Task: Create a due date automation trigger when advanced on, on the wednesday of the week before a card is due add dates not starting tomorrow at 11:00 AM.
Action: Mouse moved to (939, 77)
Screenshot: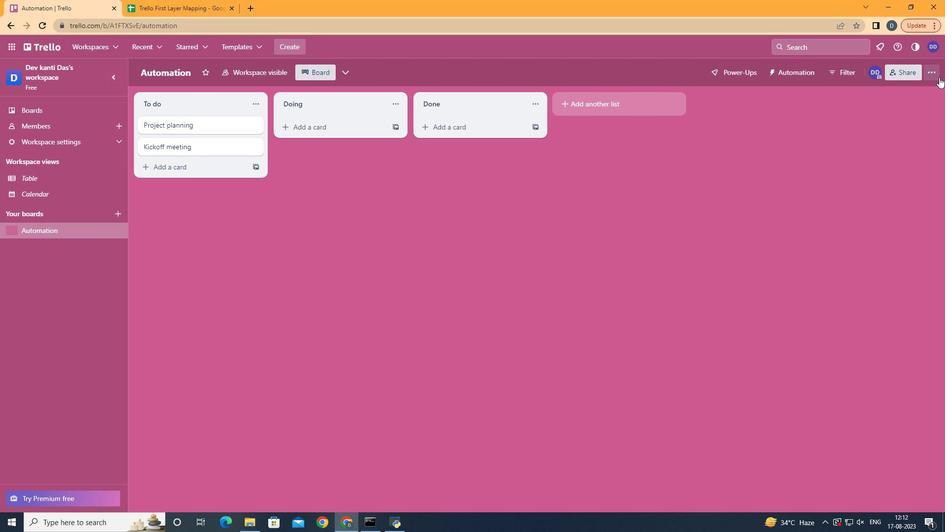 
Action: Mouse pressed left at (939, 77)
Screenshot: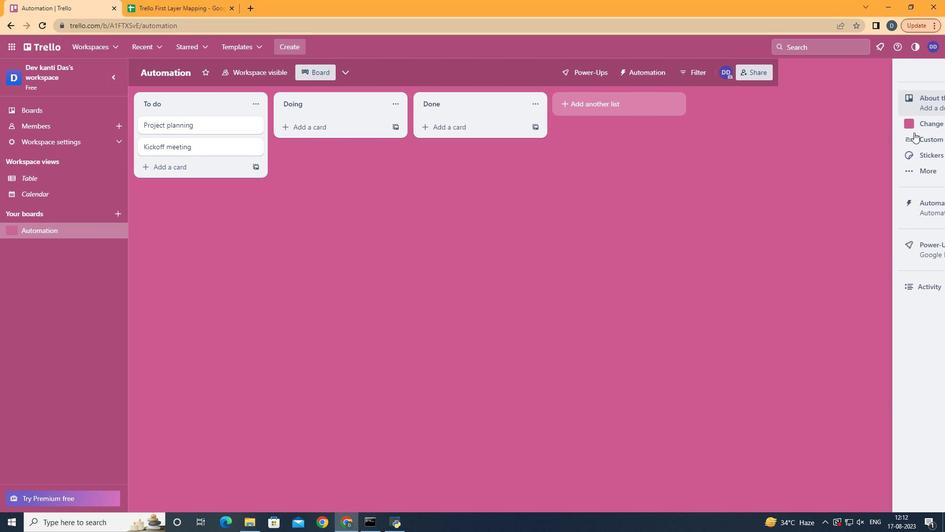 
Action: Mouse moved to (852, 214)
Screenshot: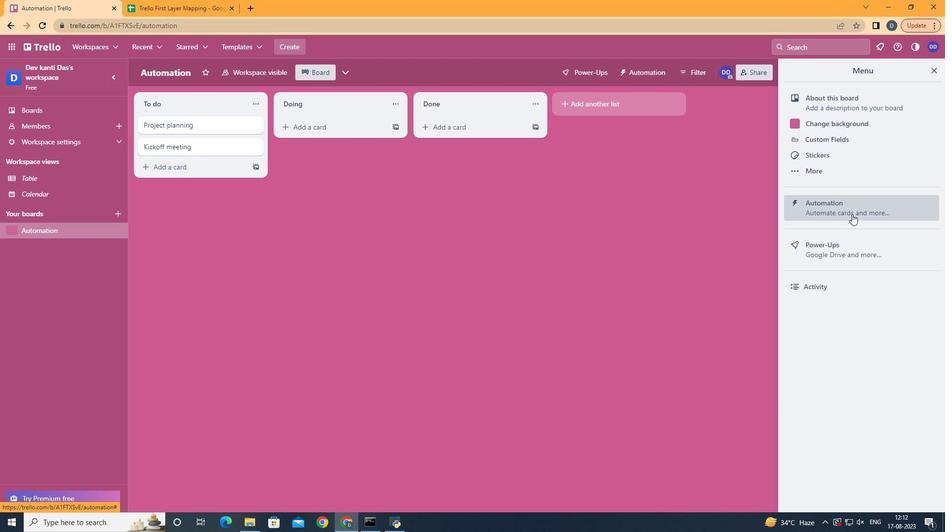 
Action: Mouse pressed left at (852, 214)
Screenshot: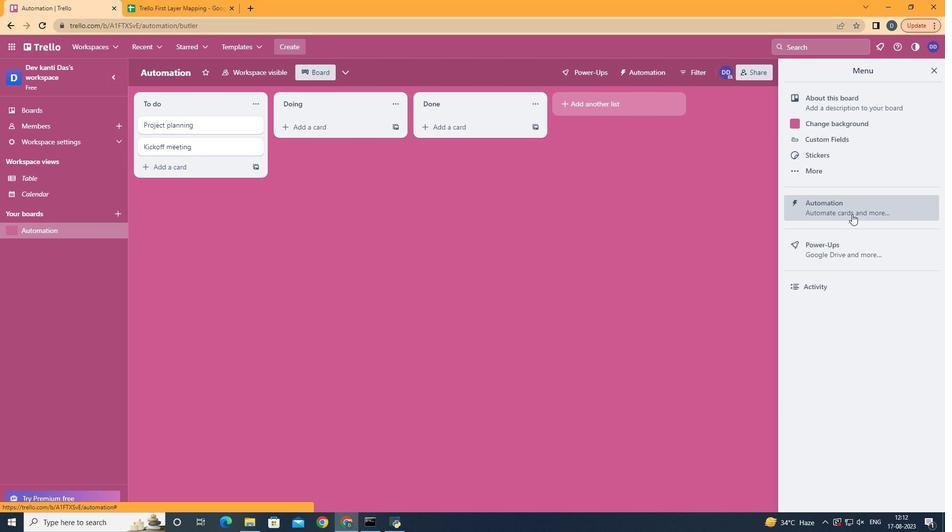 
Action: Mouse moved to (179, 192)
Screenshot: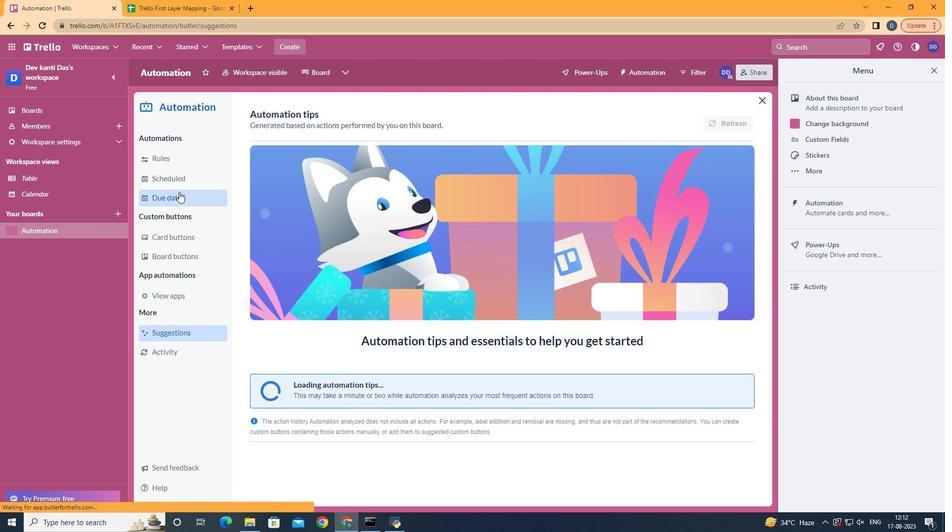 
Action: Mouse pressed left at (179, 192)
Screenshot: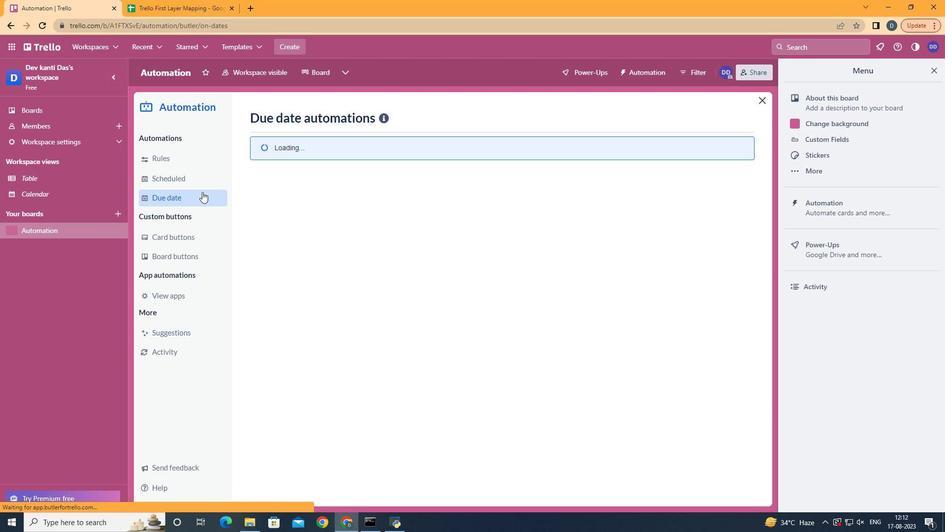 
Action: Mouse moved to (692, 115)
Screenshot: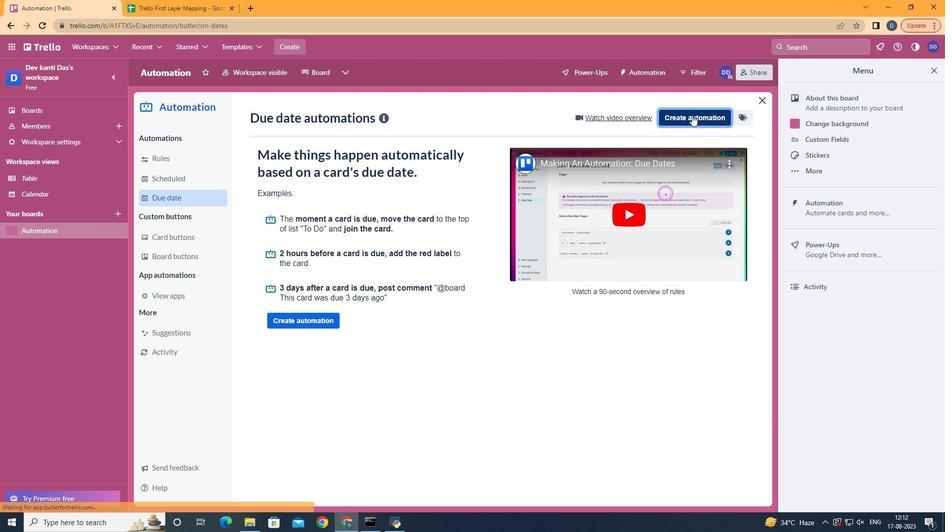 
Action: Mouse pressed left at (692, 115)
Screenshot: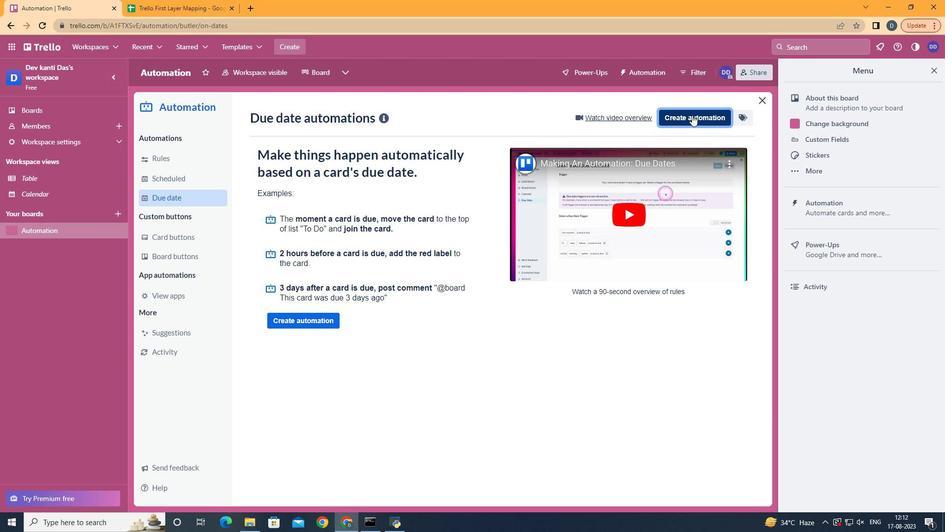 
Action: Mouse moved to (491, 222)
Screenshot: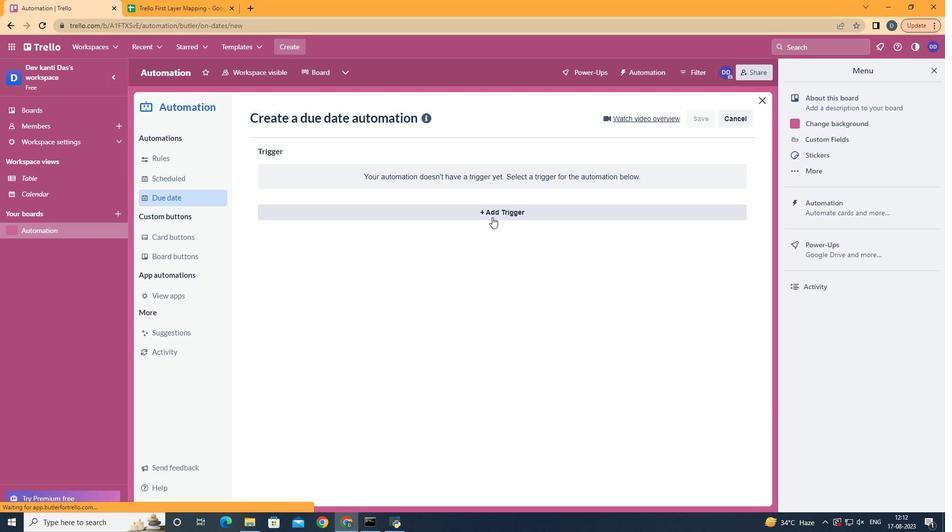 
Action: Mouse pressed left at (491, 222)
Screenshot: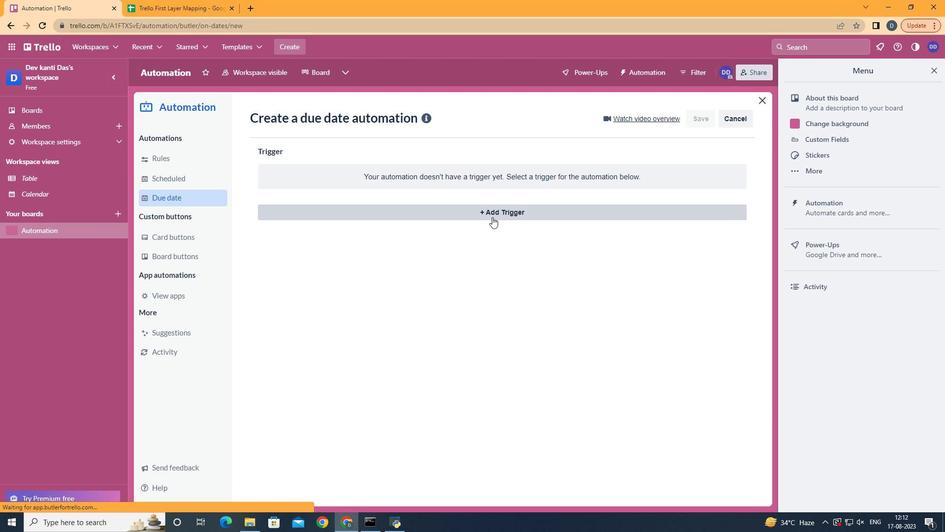 
Action: Mouse moved to (492, 217)
Screenshot: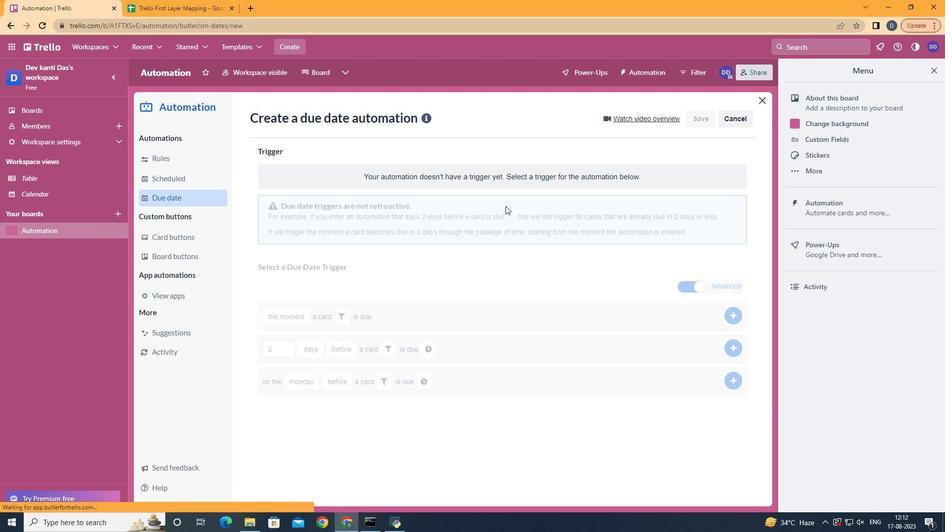 
Action: Mouse pressed left at (492, 217)
Screenshot: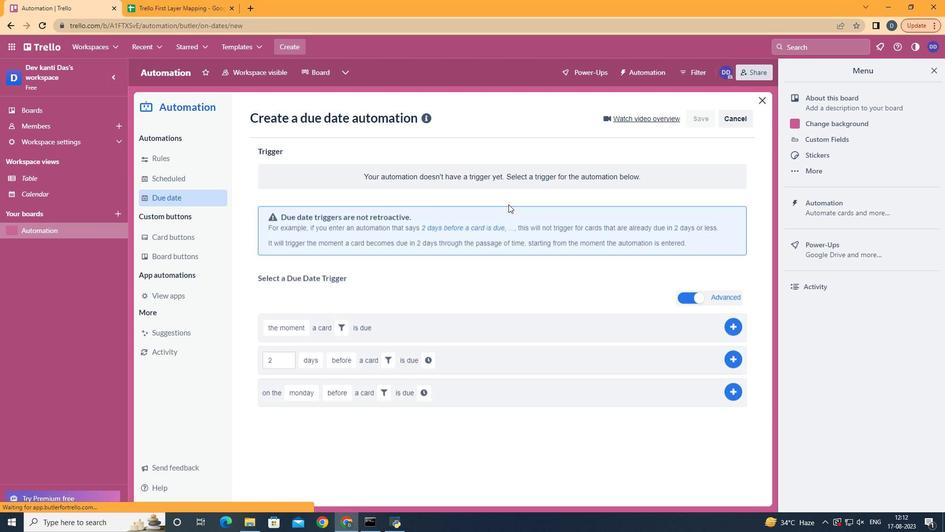 
Action: Mouse moved to (334, 302)
Screenshot: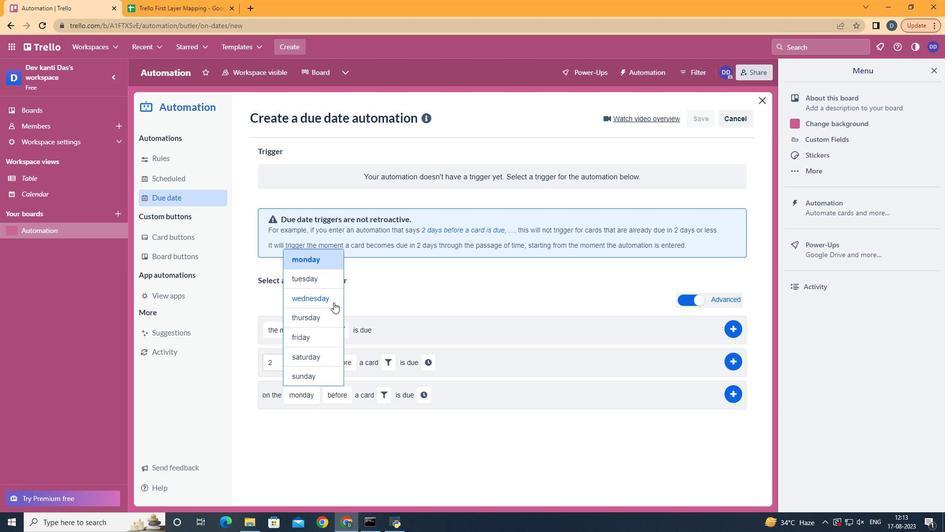 
Action: Mouse pressed left at (334, 302)
Screenshot: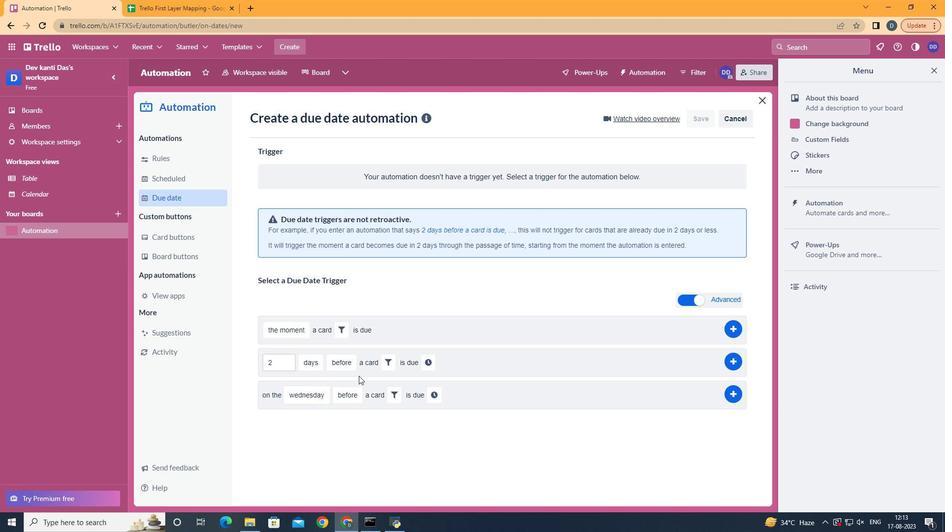 
Action: Mouse moved to (370, 468)
Screenshot: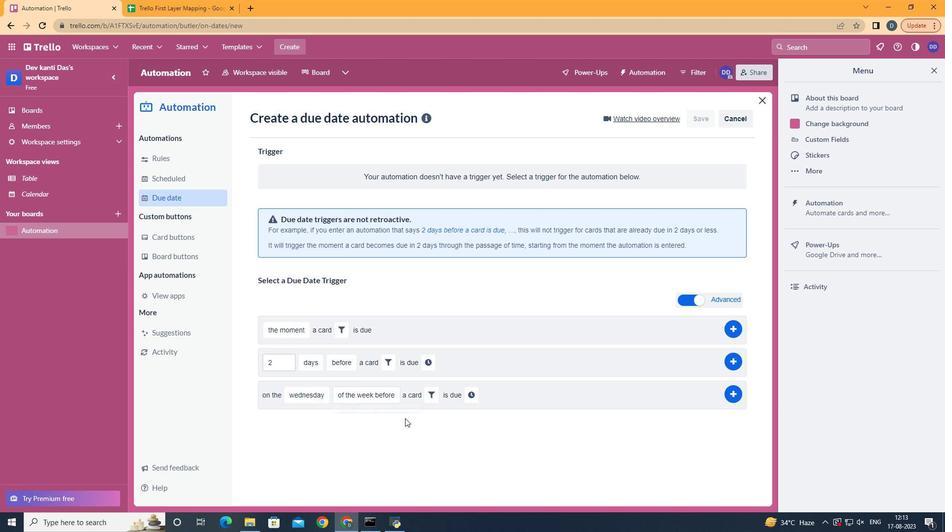
Action: Mouse pressed left at (370, 468)
Screenshot: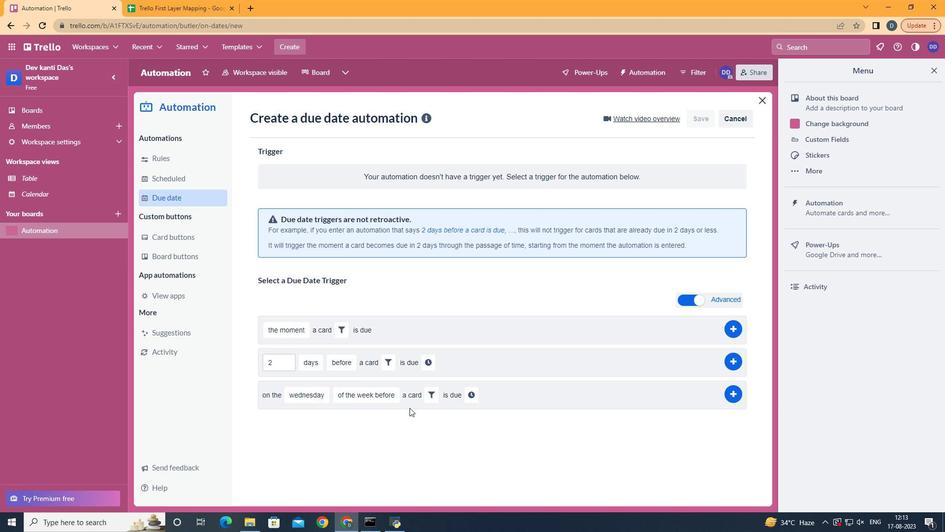 
Action: Mouse moved to (433, 387)
Screenshot: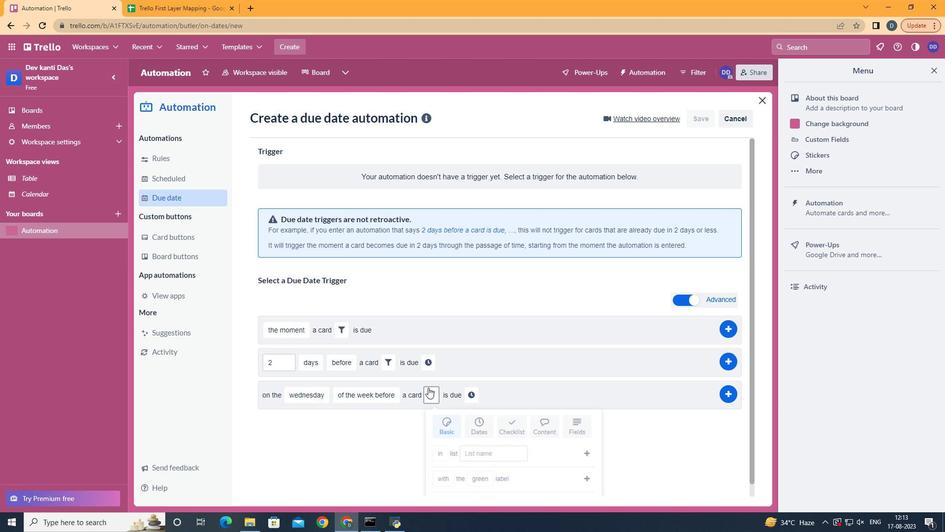 
Action: Mouse pressed left at (433, 387)
Screenshot: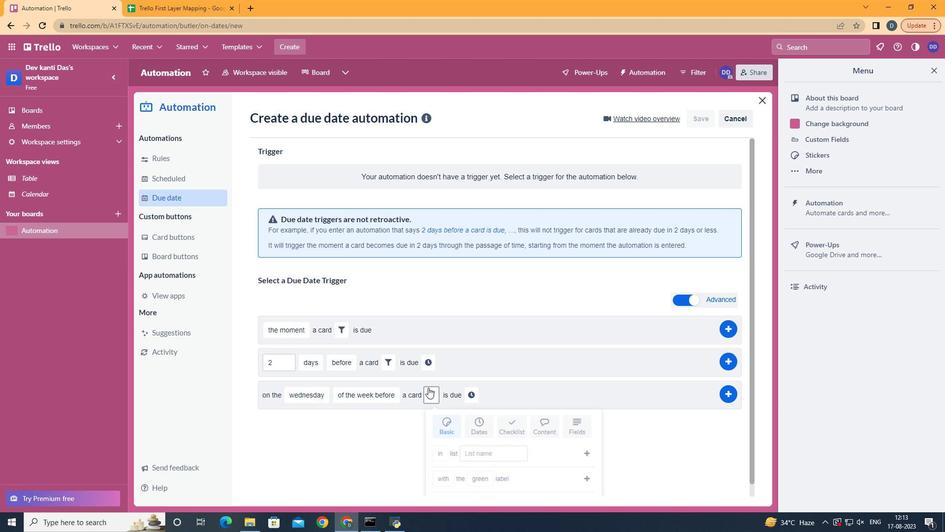 
Action: Mouse moved to (481, 425)
Screenshot: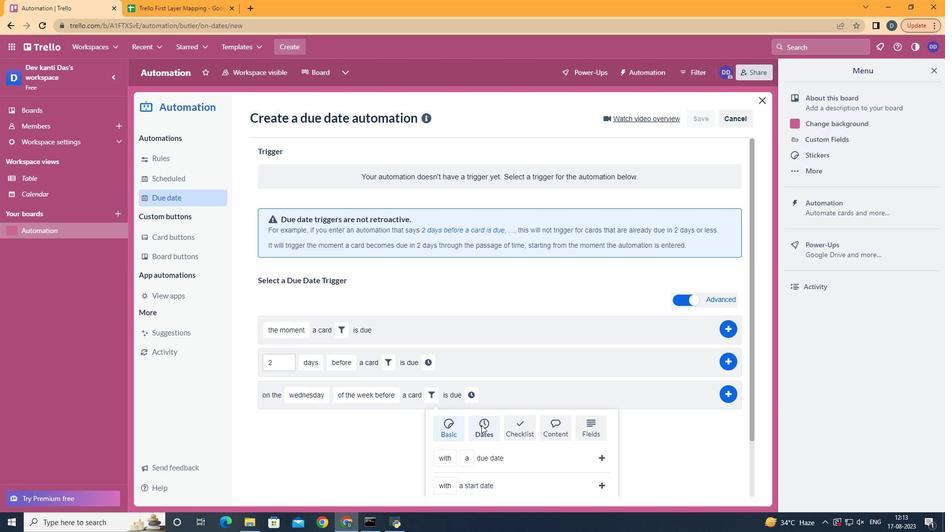 
Action: Mouse pressed left at (481, 425)
Screenshot: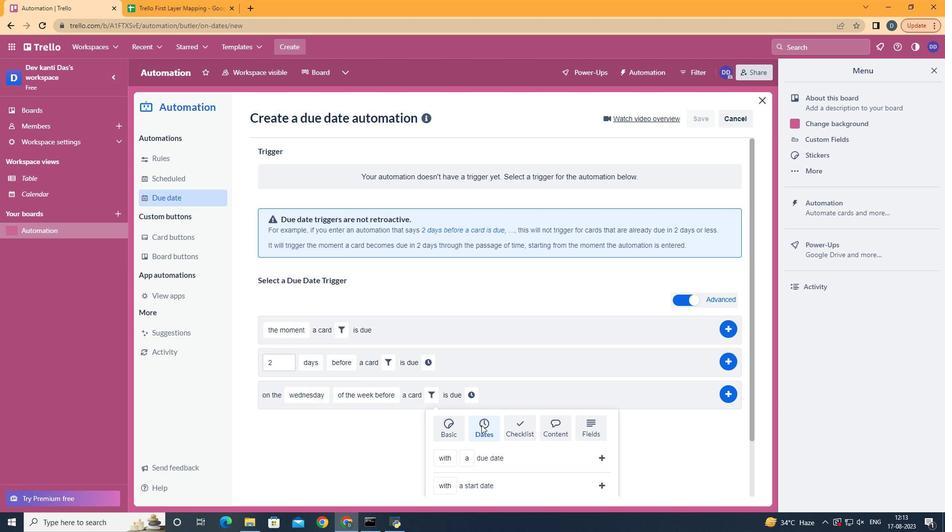 
Action: Mouse scrolled (481, 424) with delta (0, 0)
Screenshot: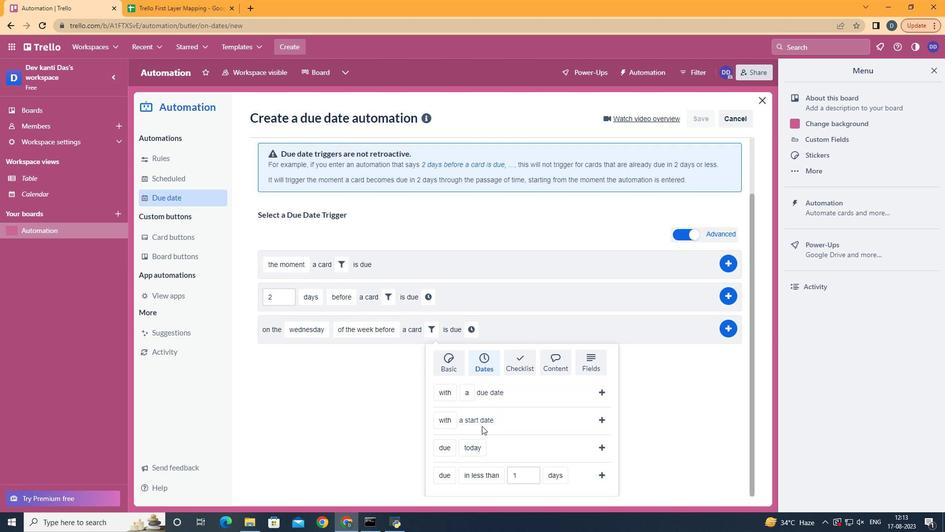 
Action: Mouse moved to (482, 426)
Screenshot: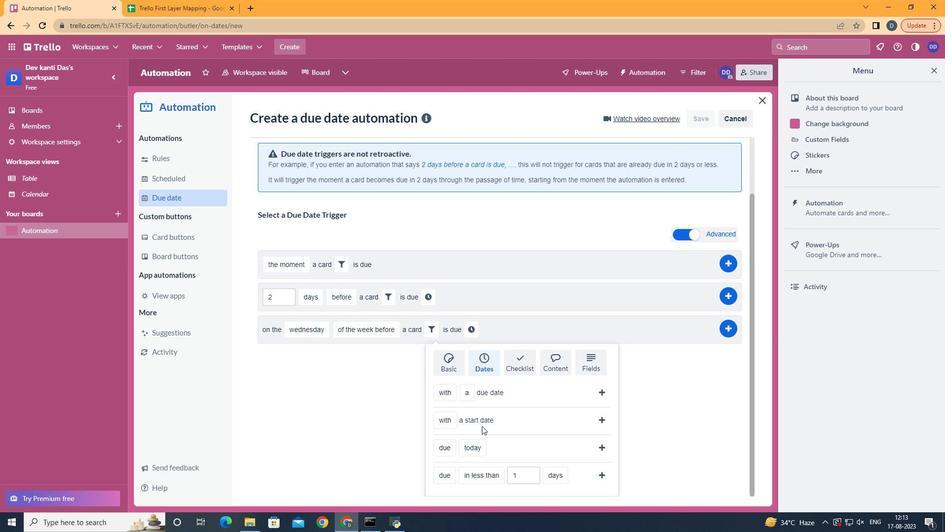 
Action: Mouse scrolled (482, 425) with delta (0, 0)
Screenshot: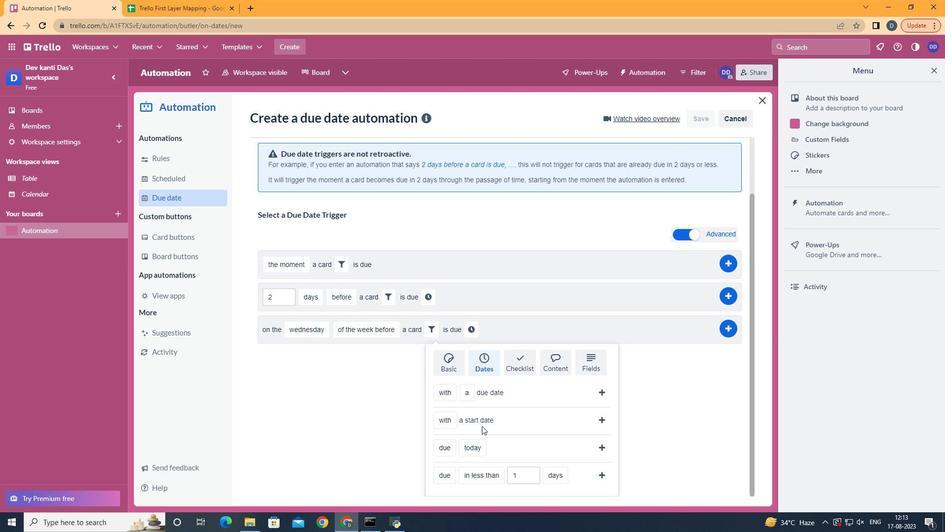 
Action: Mouse scrolled (482, 425) with delta (0, 0)
Screenshot: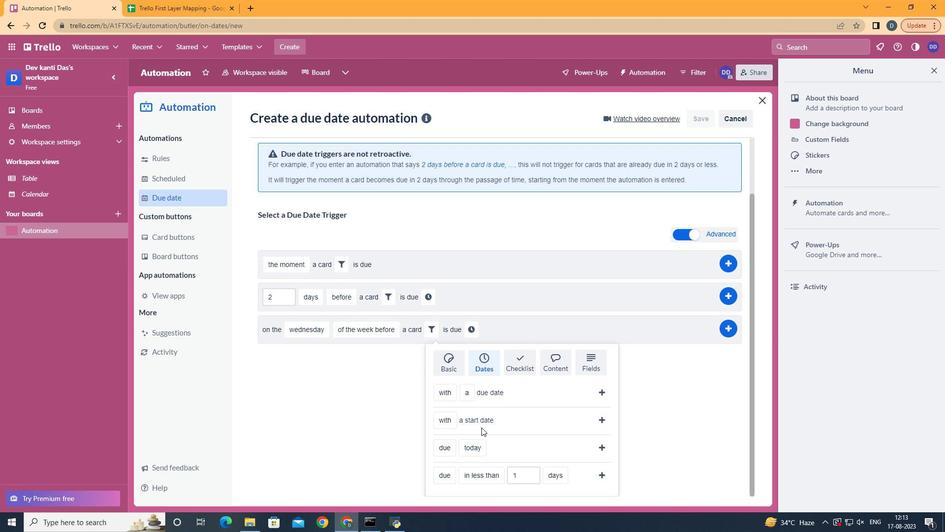 
Action: Mouse scrolled (482, 425) with delta (0, 0)
Screenshot: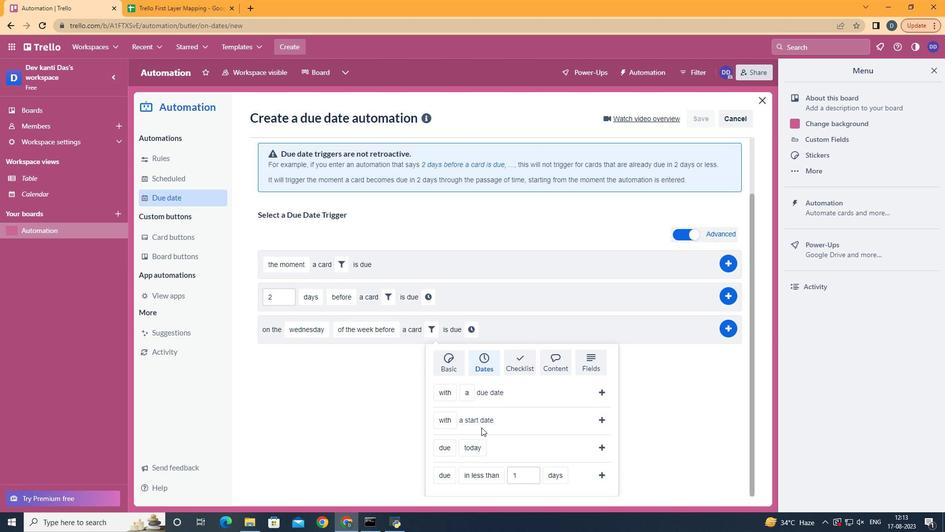 
Action: Mouse scrolled (482, 425) with delta (0, 0)
Screenshot: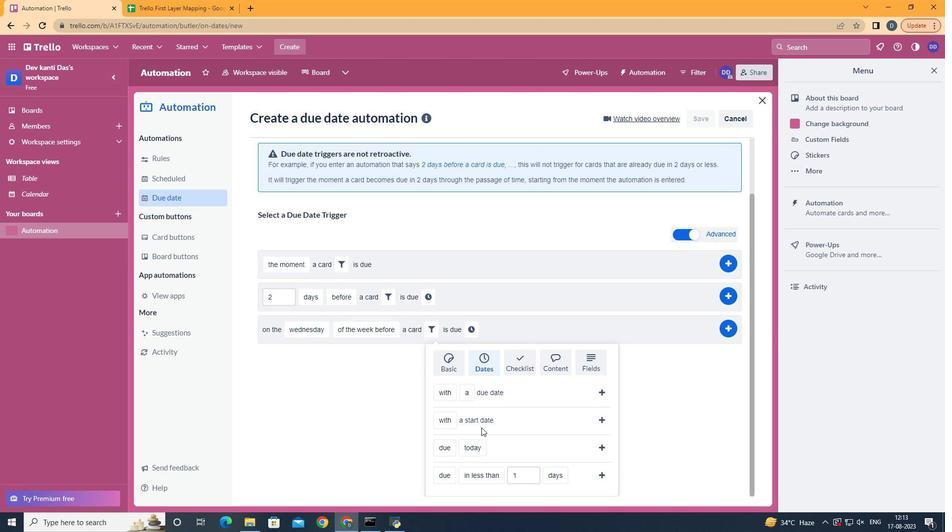 
Action: Mouse moved to (454, 426)
Screenshot: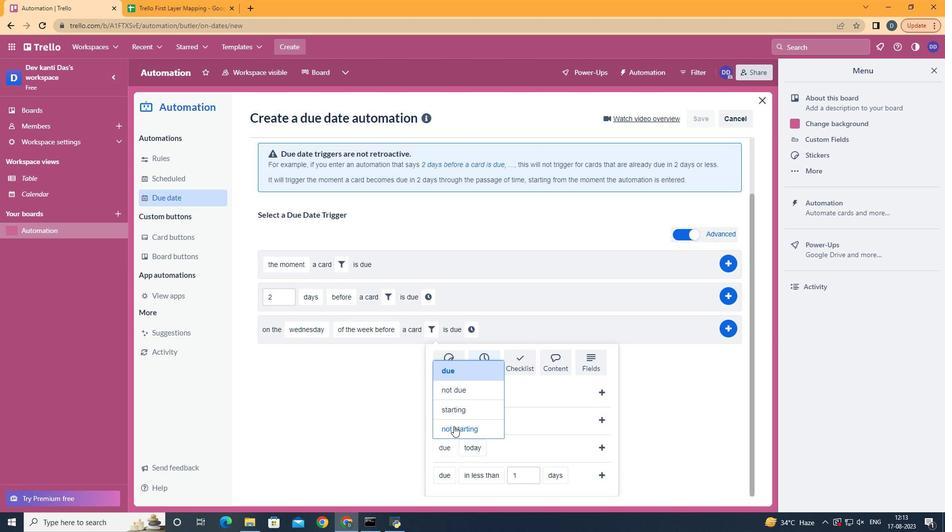 
Action: Mouse pressed left at (454, 426)
Screenshot: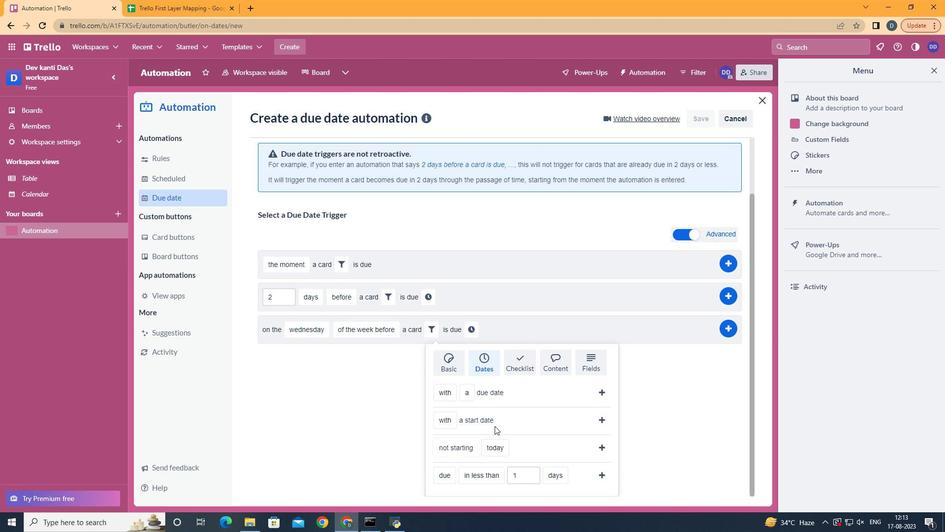 
Action: Mouse moved to (522, 348)
Screenshot: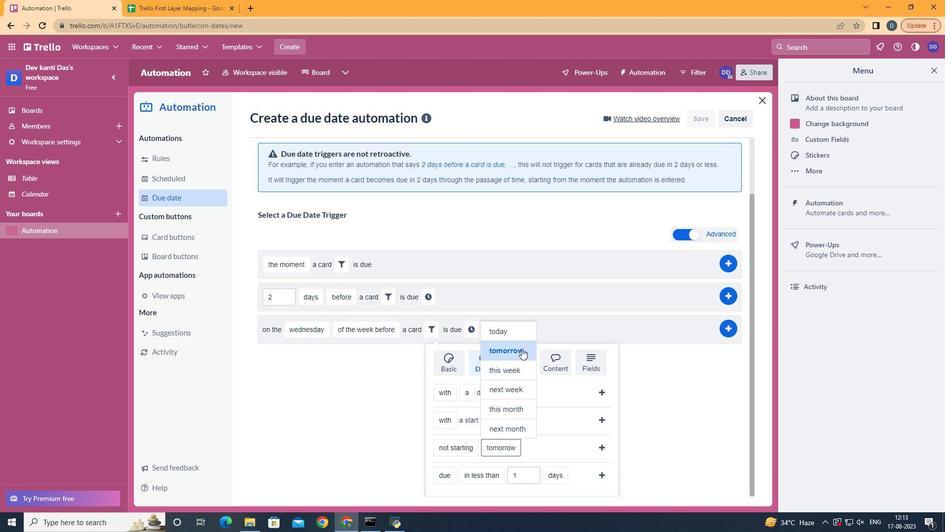 
Action: Mouse pressed left at (522, 348)
Screenshot: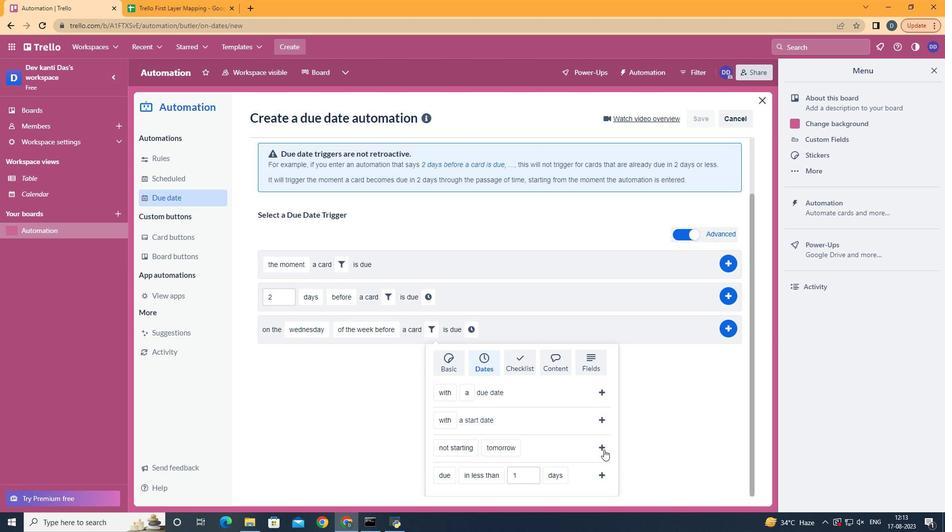 
Action: Mouse moved to (607, 451)
Screenshot: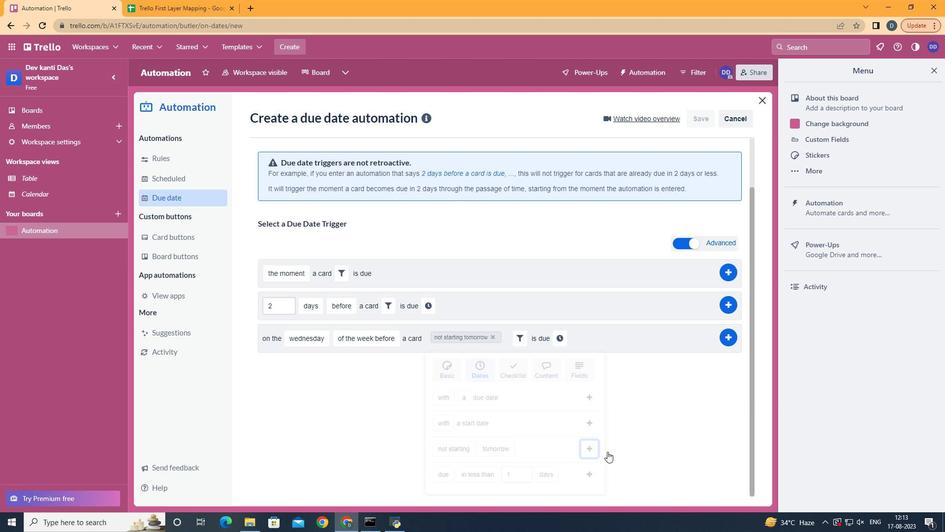 
Action: Mouse pressed left at (607, 451)
Screenshot: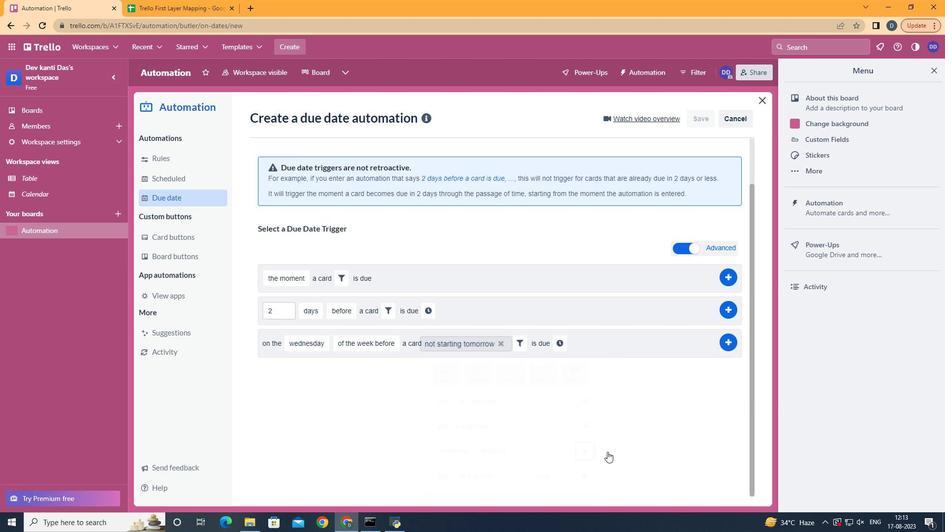 
Action: Mouse moved to (564, 391)
Screenshot: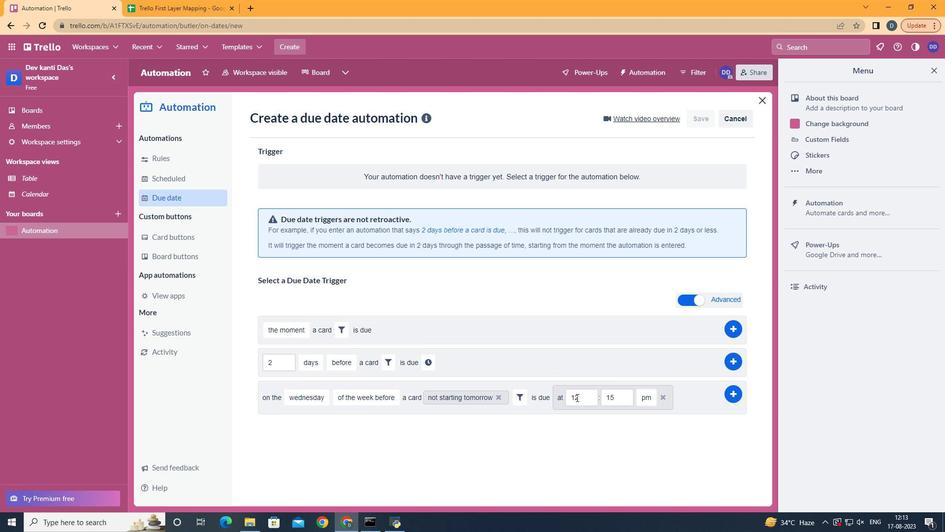
Action: Mouse pressed left at (564, 391)
Screenshot: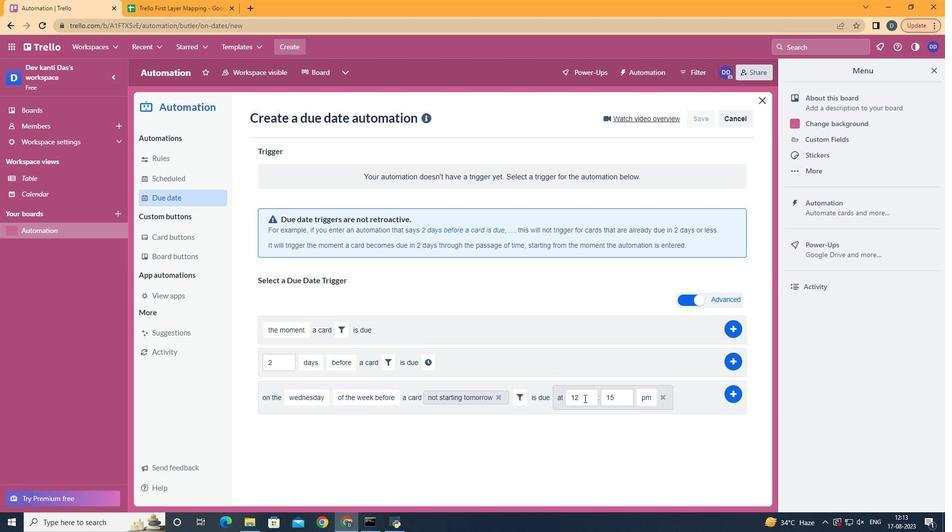 
Action: Mouse moved to (584, 398)
Screenshot: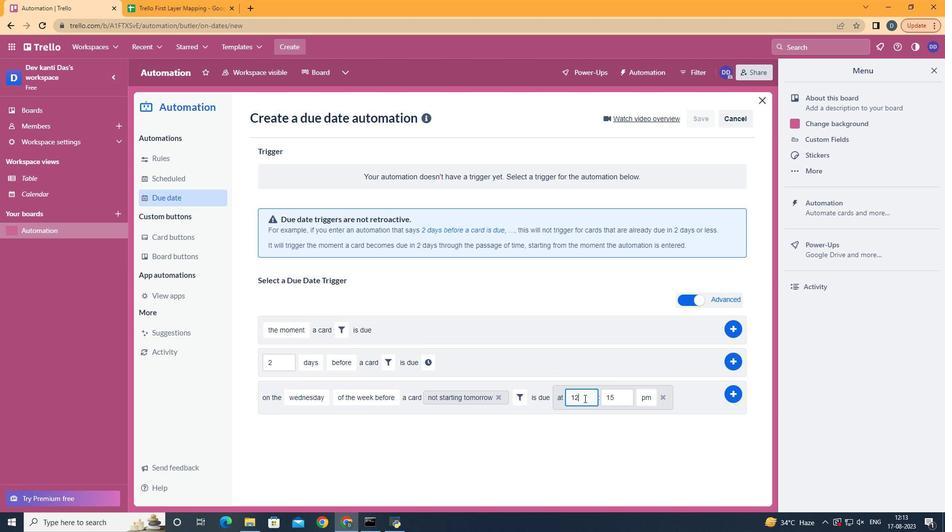 
Action: Mouse pressed left at (584, 398)
Screenshot: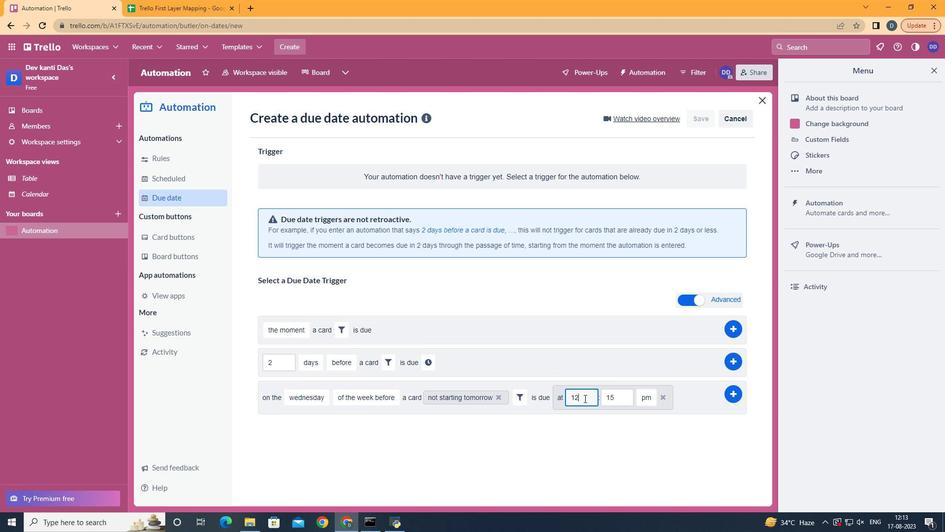 
Action: Key pressed <Key.backspace>1
Screenshot: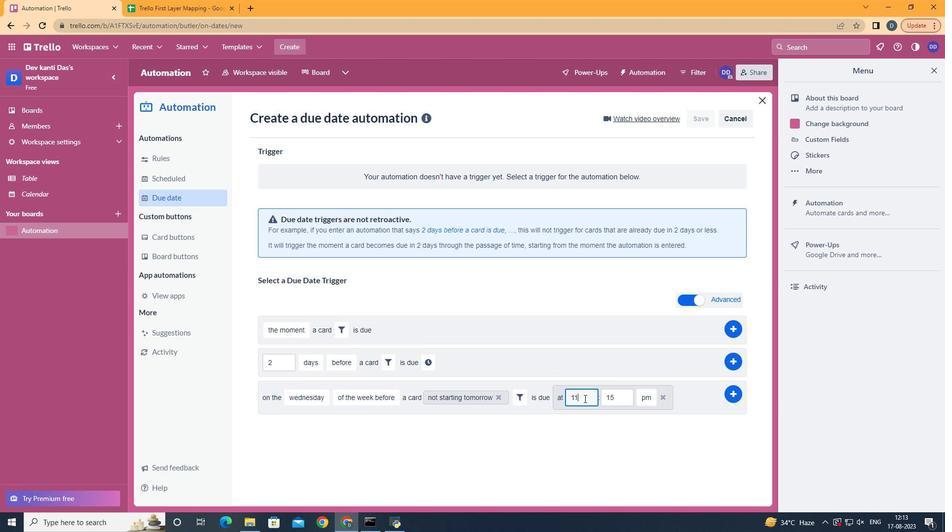 
Action: Mouse moved to (615, 397)
Screenshot: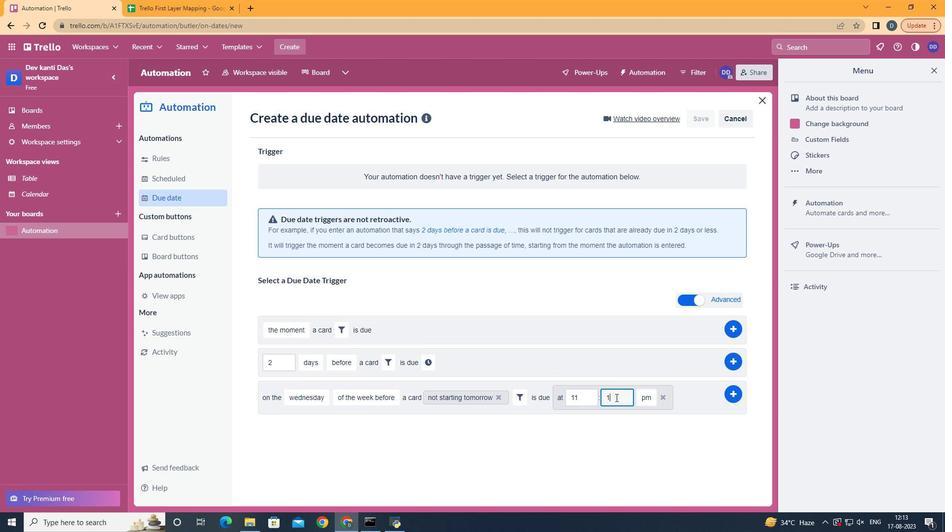 
Action: Mouse pressed left at (615, 397)
Screenshot: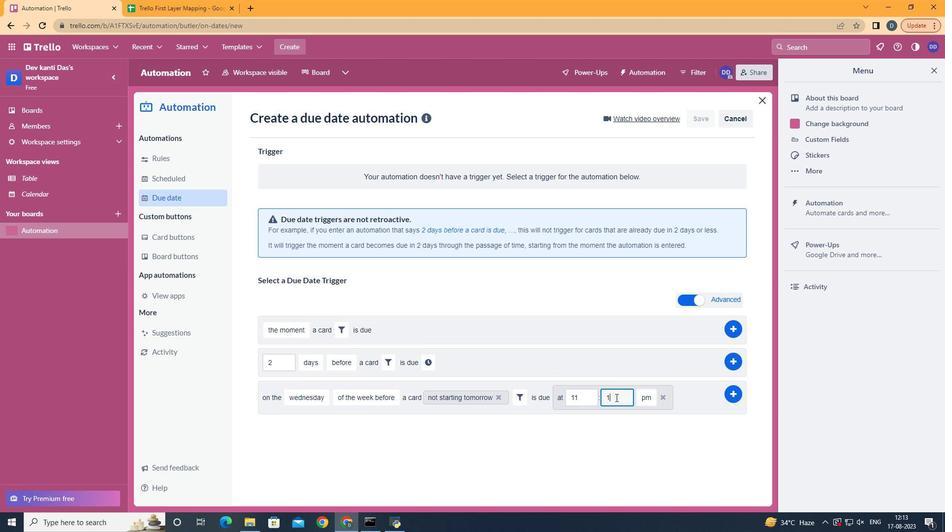 
Action: Mouse moved to (616, 397)
Screenshot: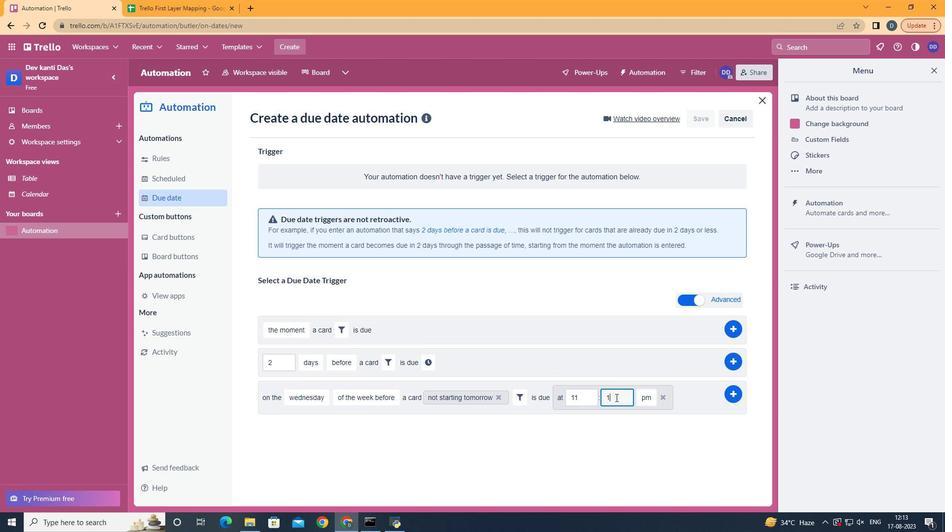 
Action: Key pressed <Key.backspace>
Screenshot: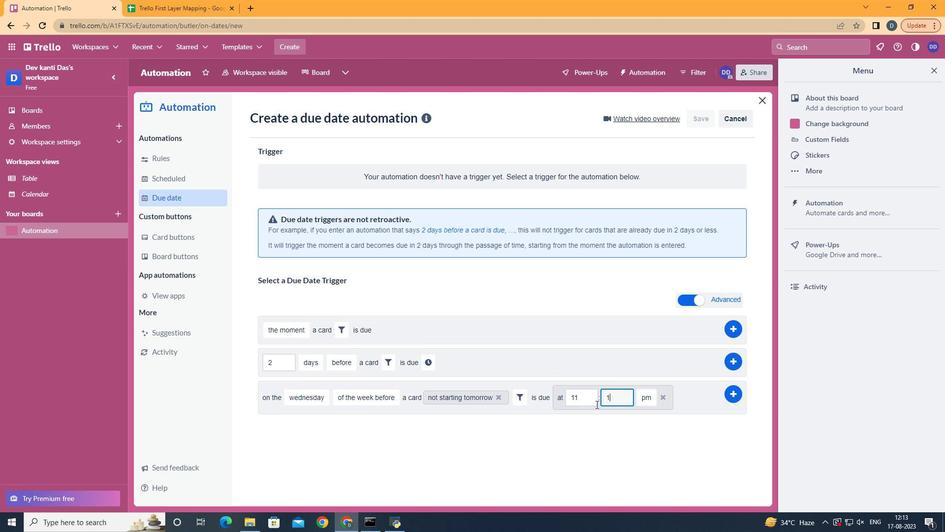 
Action: Mouse moved to (596, 404)
Screenshot: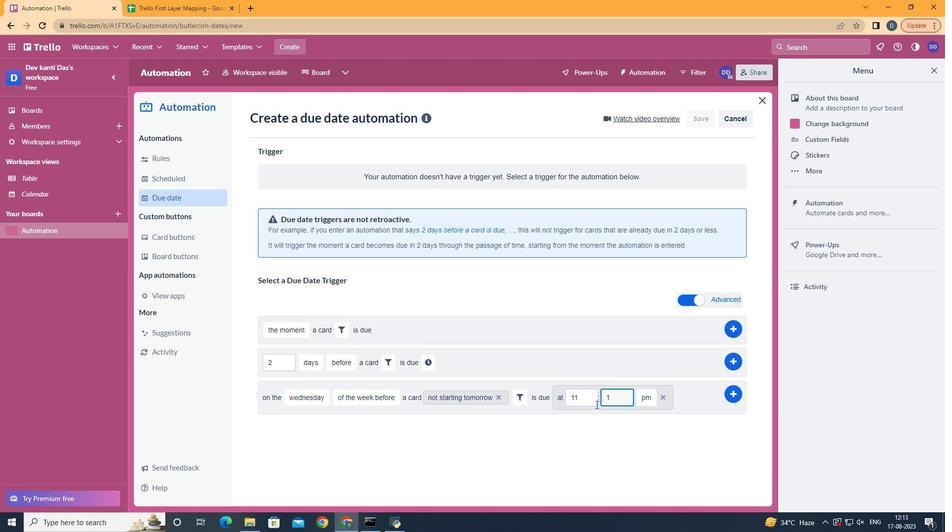 
Action: Key pressed <Key.backspace>00
Screenshot: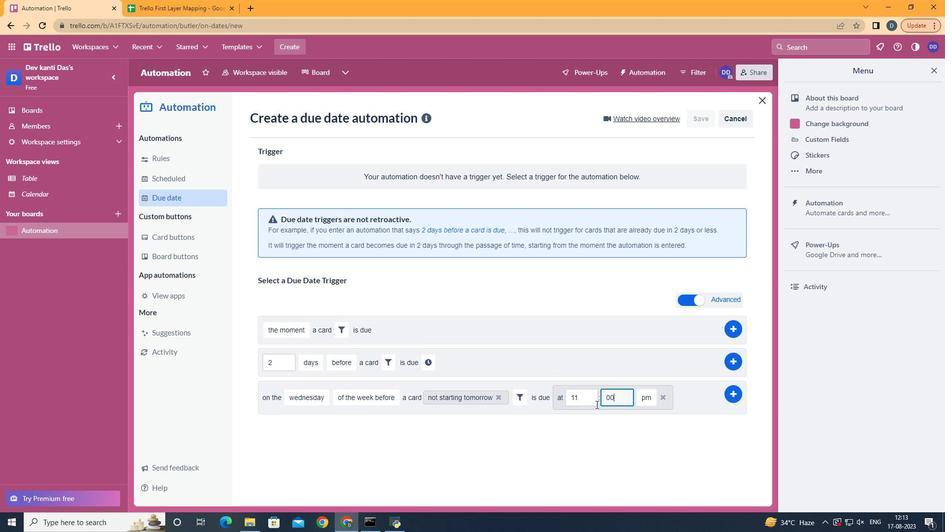 
Action: Mouse moved to (644, 414)
Screenshot: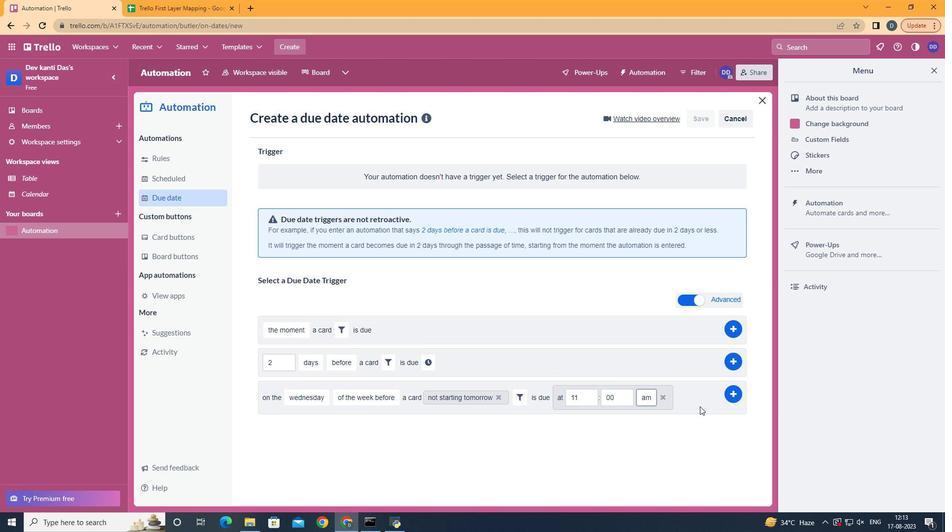 
Action: Mouse pressed left at (644, 414)
Screenshot: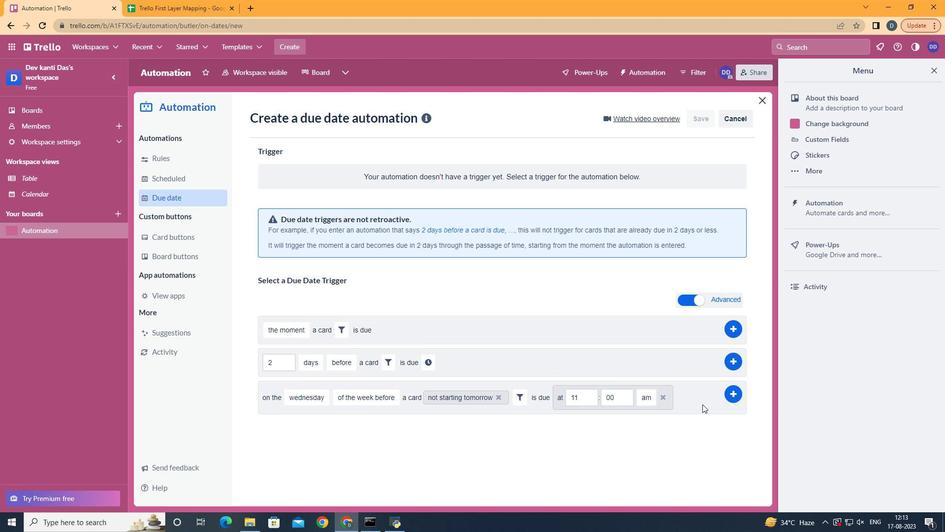 
Action: Mouse moved to (723, 394)
Screenshot: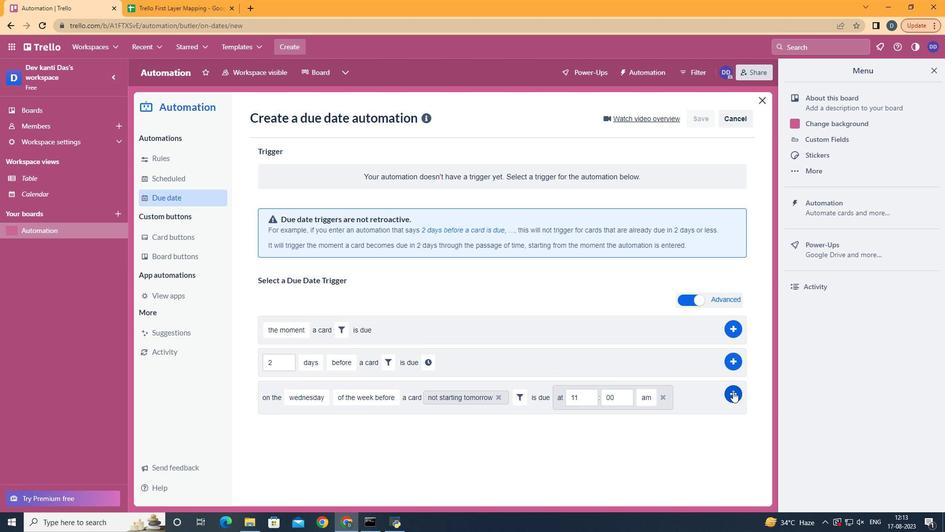 
Action: Mouse pressed left at (723, 394)
Screenshot: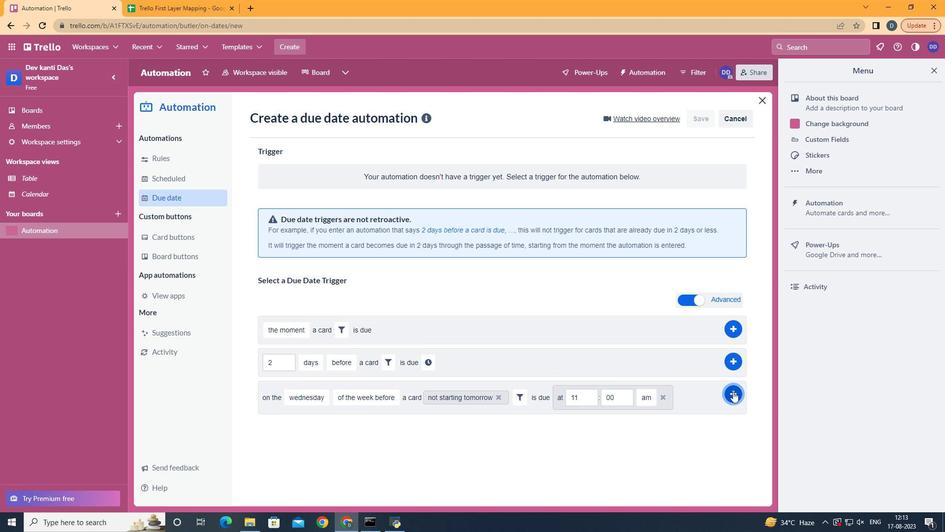 
Action: Mouse moved to (733, 391)
Screenshot: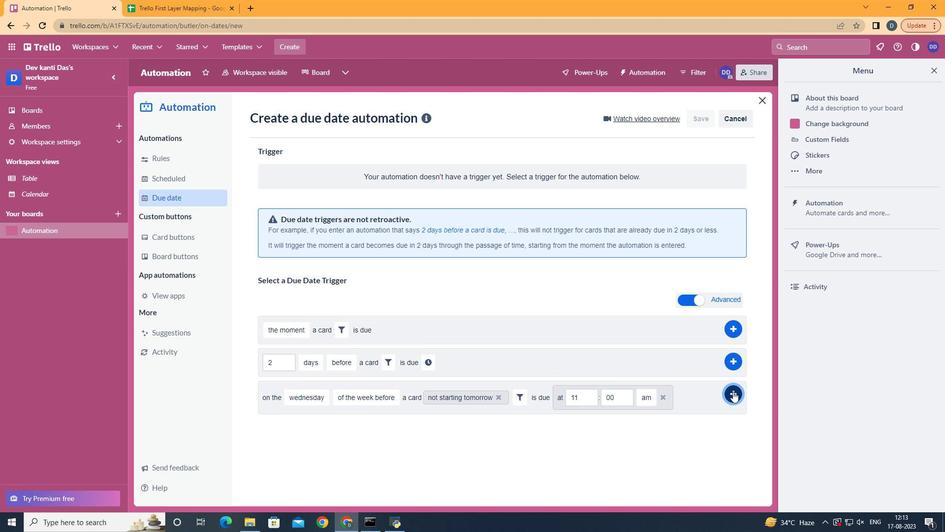 
Action: Mouse pressed left at (733, 391)
Screenshot: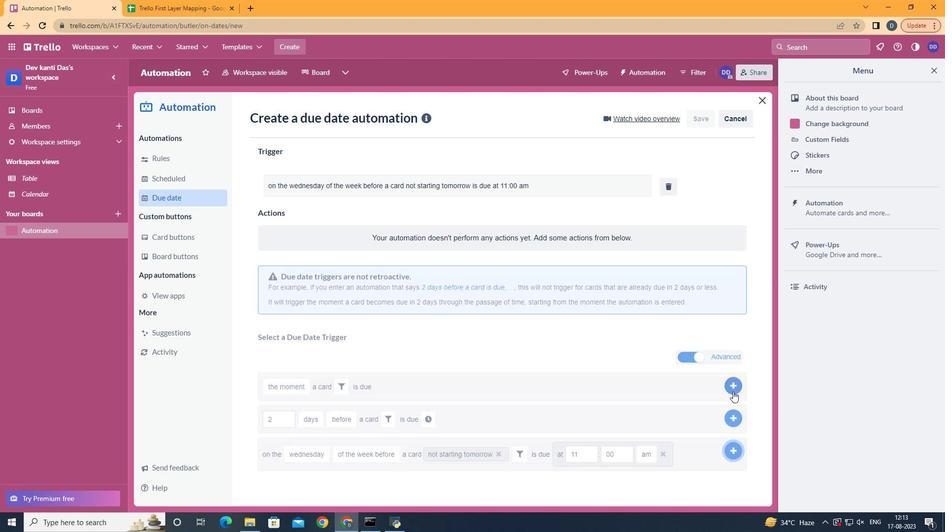 
